 Task: Reply to email with the signature Daniel Baker with the subject 'Payment confirmation' from softage.1@softage.net with the message 'I need your input on the best way to handle a project issue that has arisen.' with CC to softage.5@softage.net with an attached document Feasibility_analysis.pdf
Action: Mouse moved to (786, 183)
Screenshot: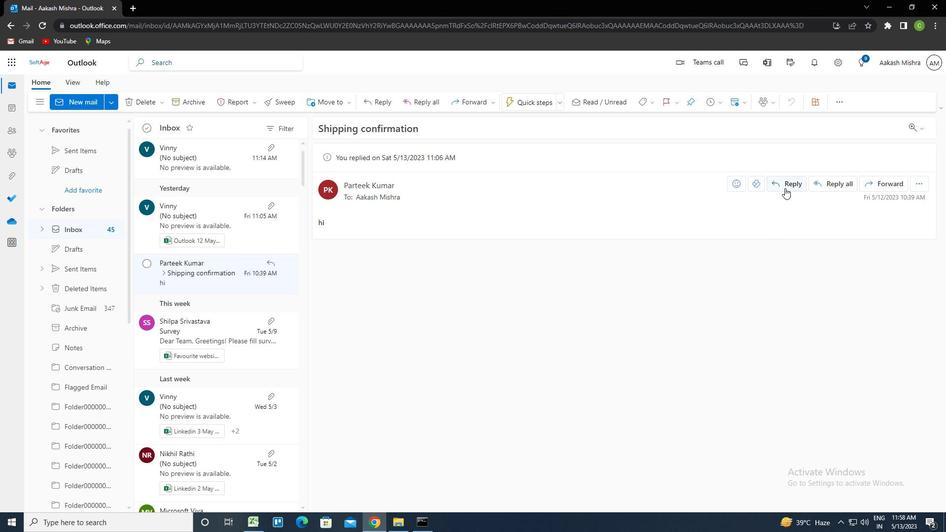 
Action: Mouse pressed left at (786, 183)
Screenshot: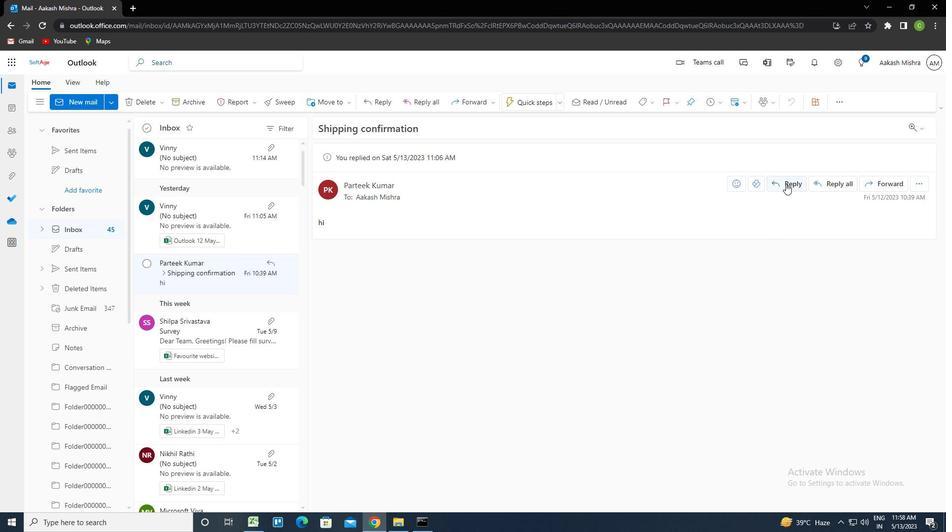 
Action: Mouse moved to (591, 103)
Screenshot: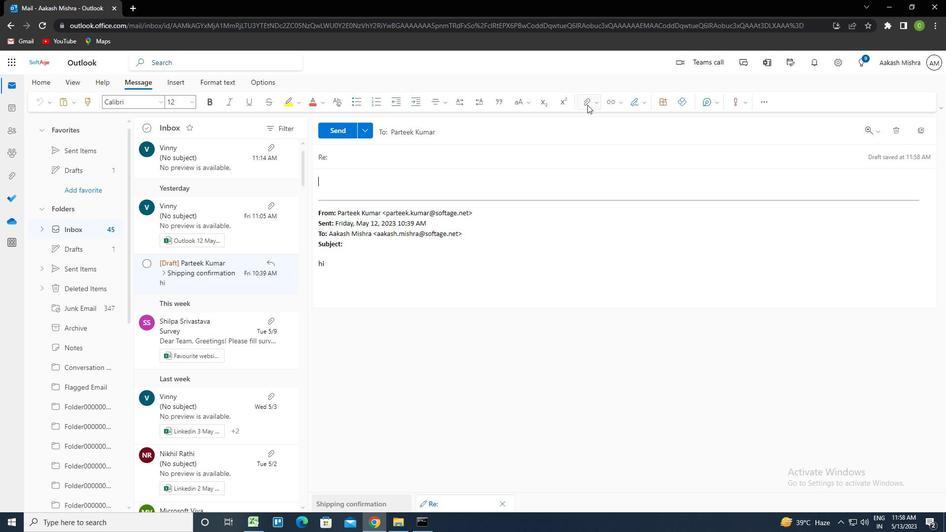 
Action: Mouse pressed left at (591, 103)
Screenshot: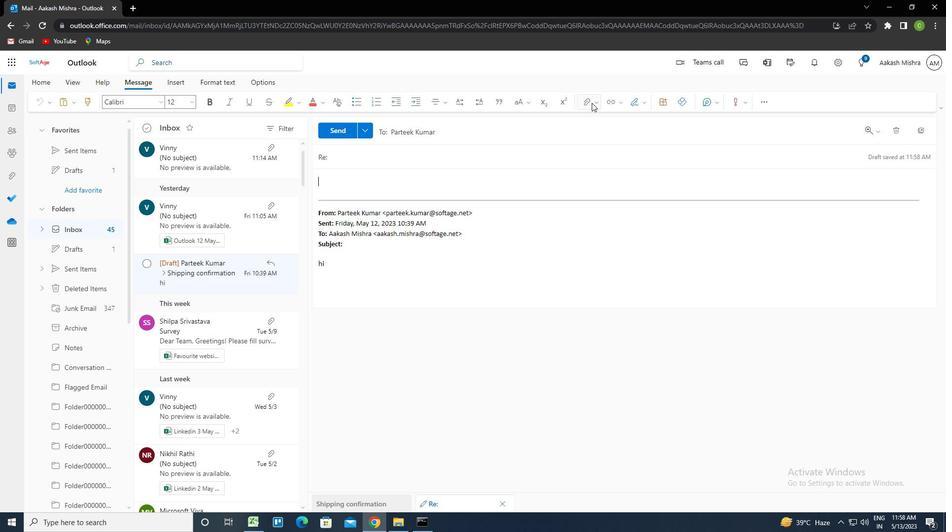 
Action: Mouse moved to (647, 104)
Screenshot: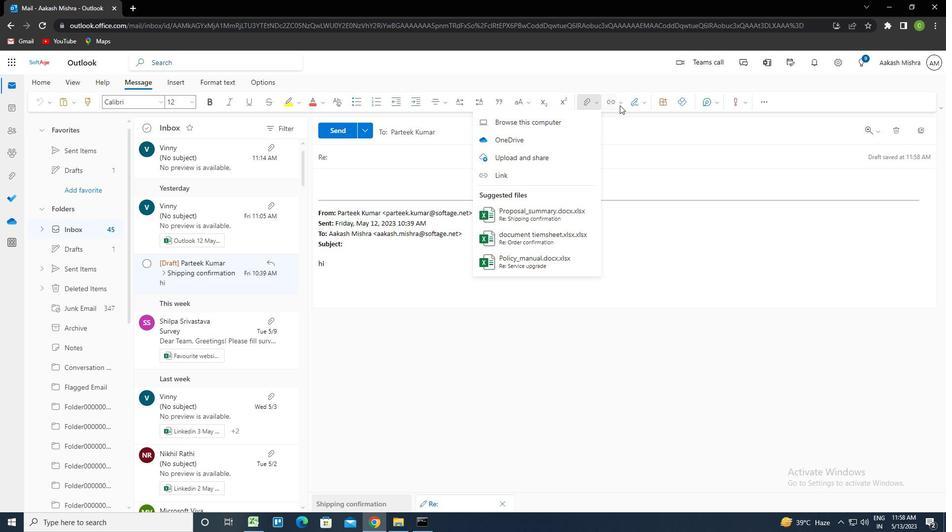 
Action: Mouse pressed left at (647, 104)
Screenshot: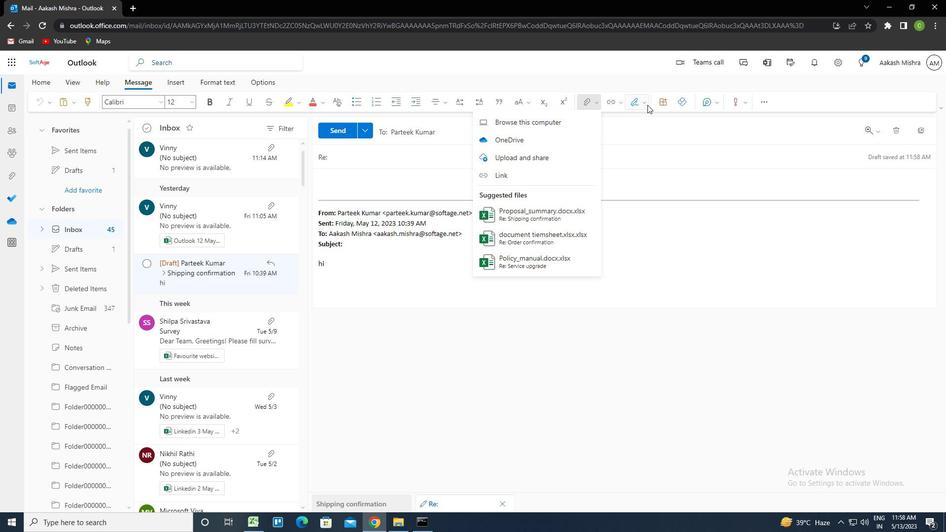 
Action: Mouse moved to (608, 142)
Screenshot: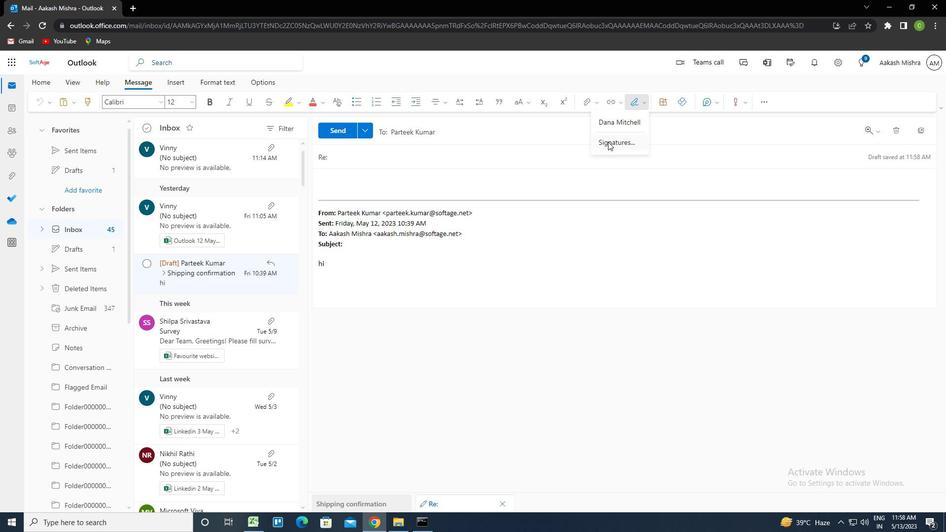
Action: Mouse pressed left at (608, 142)
Screenshot: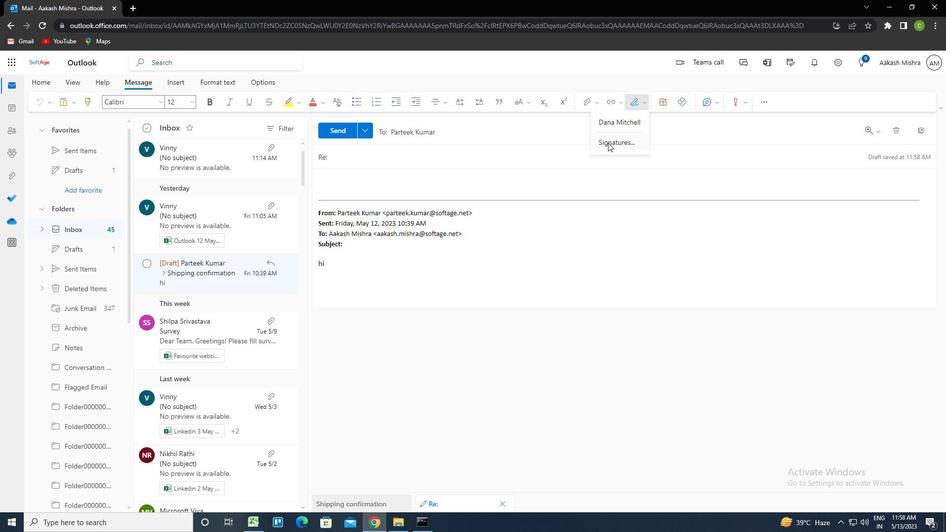 
Action: Mouse moved to (667, 184)
Screenshot: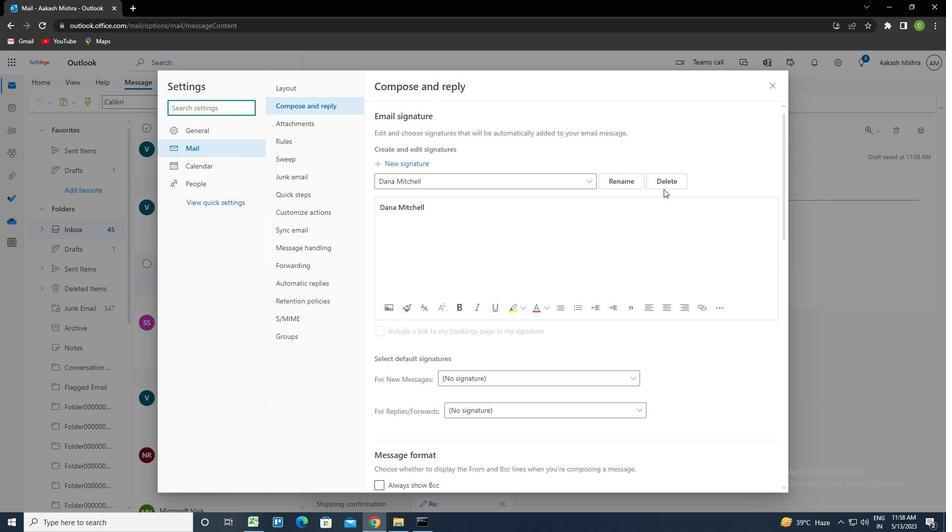 
Action: Mouse pressed left at (667, 184)
Screenshot: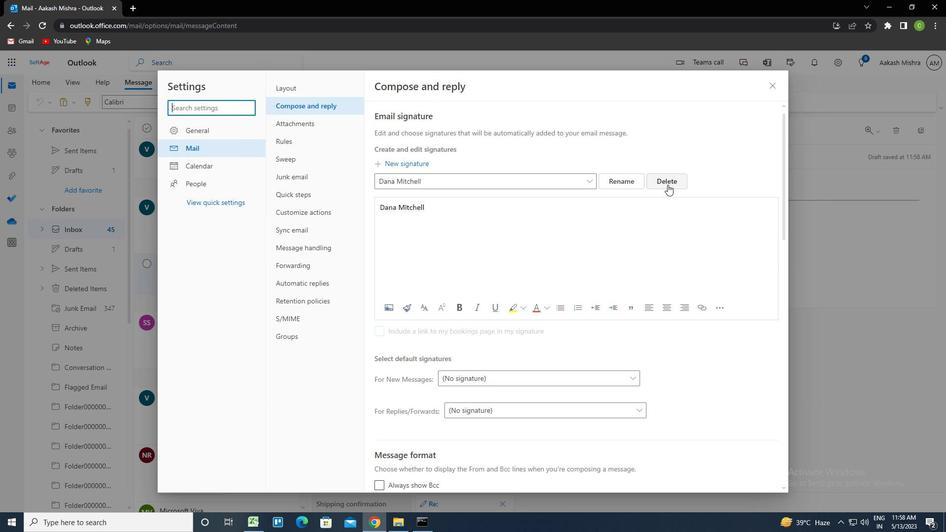 
Action: Mouse pressed left at (667, 184)
Screenshot: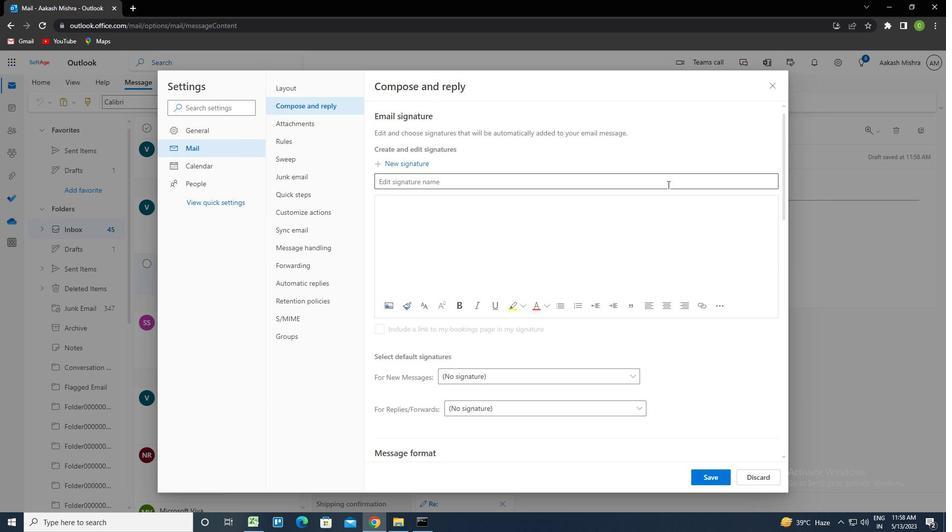
Action: Key pressed <Key.caps_lock>d<Key.caps_lock>aniek<Key.backspace>l<Key.space><Key.caps_lock>b<Key.caps_lock>aker<Key.tab><Key.caps_lock>d<Key.caps_lock>aniel<Key.space><Key.caps_lock>b<Key.caps_lock>aker
Screenshot: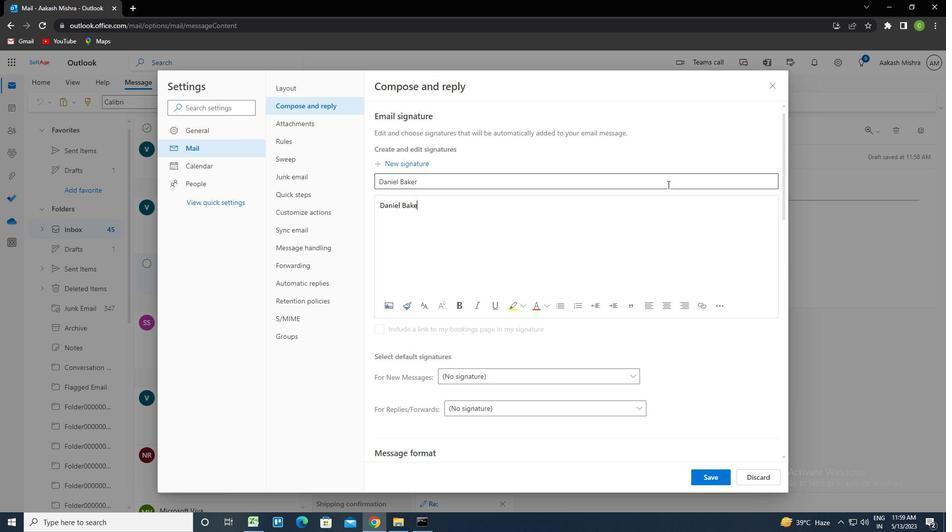 
Action: Mouse moved to (715, 485)
Screenshot: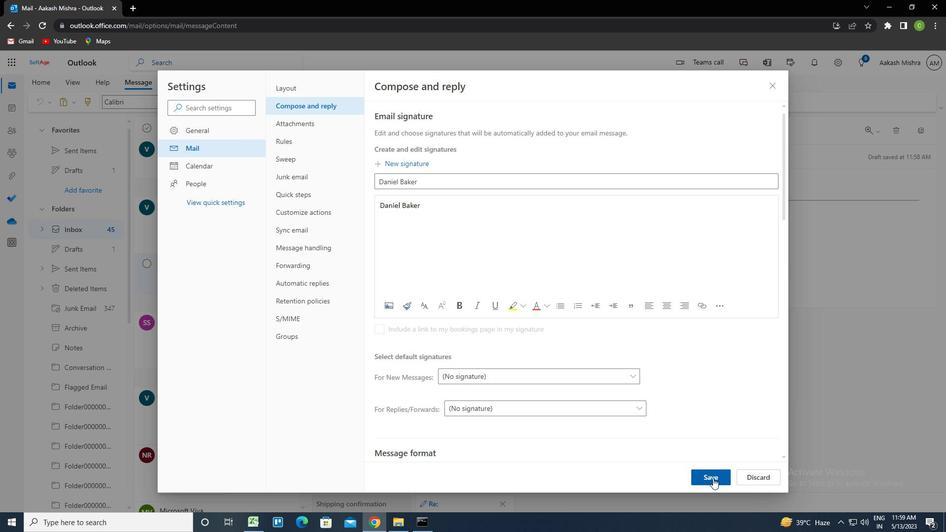 
Action: Mouse pressed left at (715, 485)
Screenshot: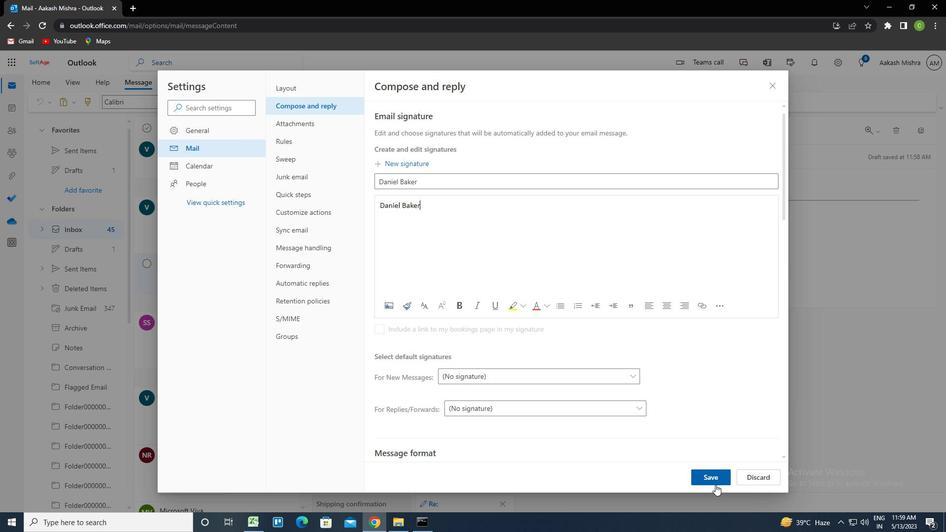 
Action: Mouse moved to (772, 89)
Screenshot: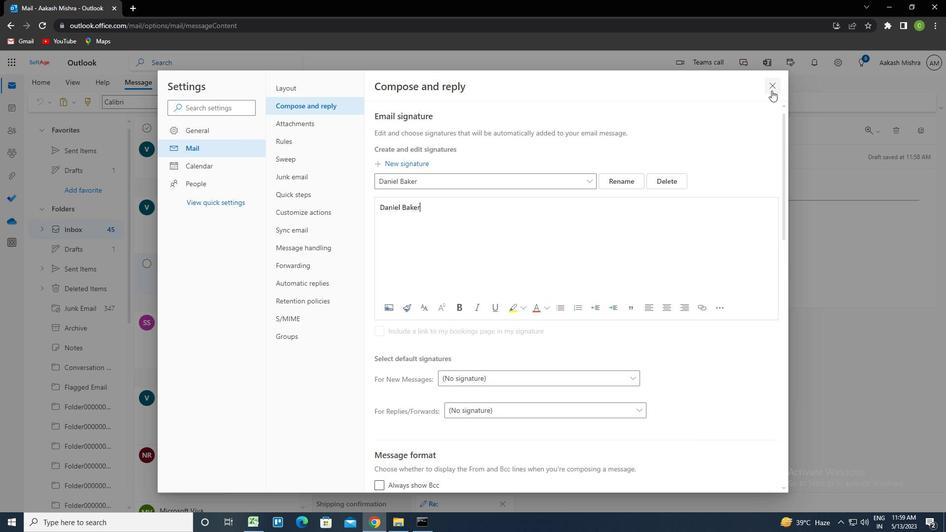 
Action: Mouse pressed left at (772, 89)
Screenshot: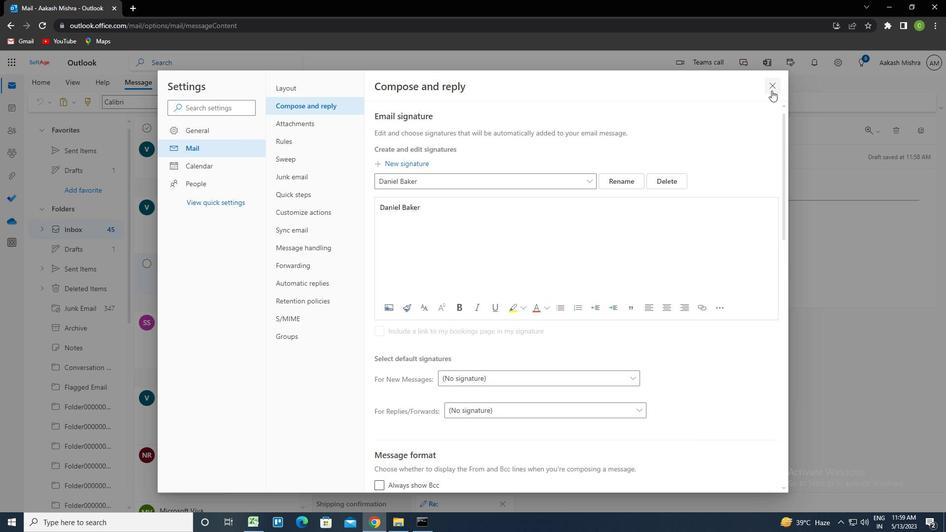 
Action: Mouse moved to (633, 102)
Screenshot: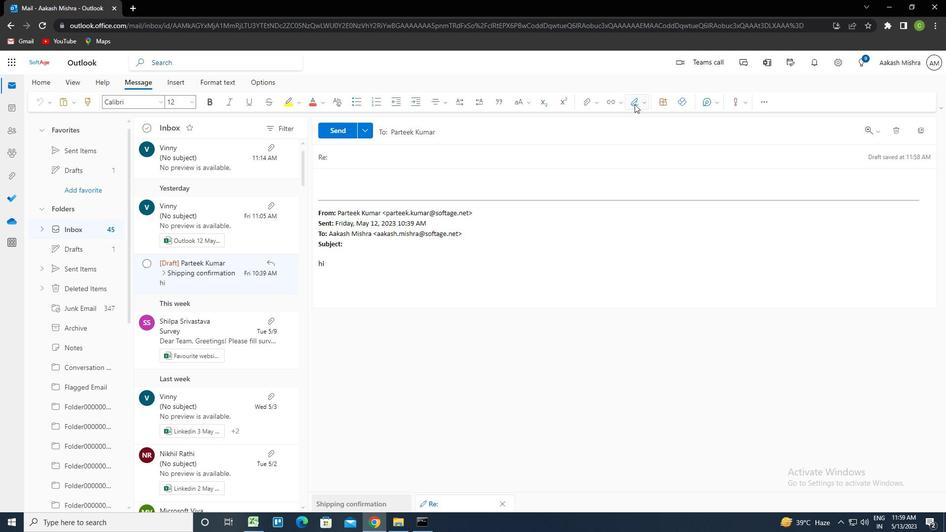 
Action: Mouse pressed left at (633, 102)
Screenshot: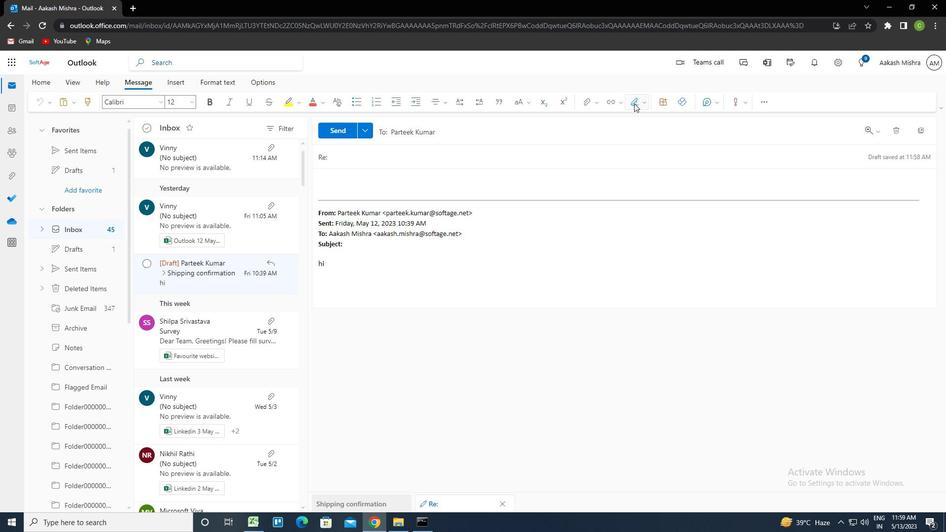 
Action: Mouse moved to (616, 128)
Screenshot: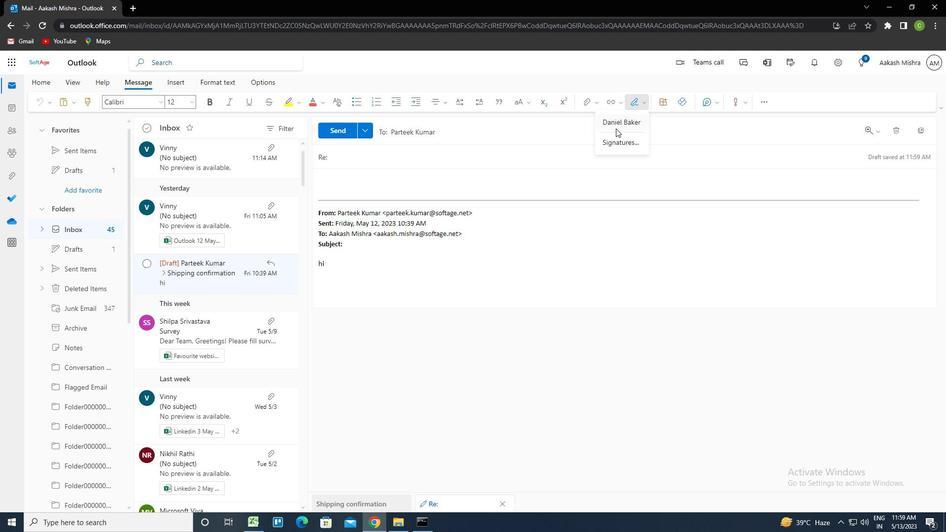 
Action: Mouse pressed left at (616, 128)
Screenshot: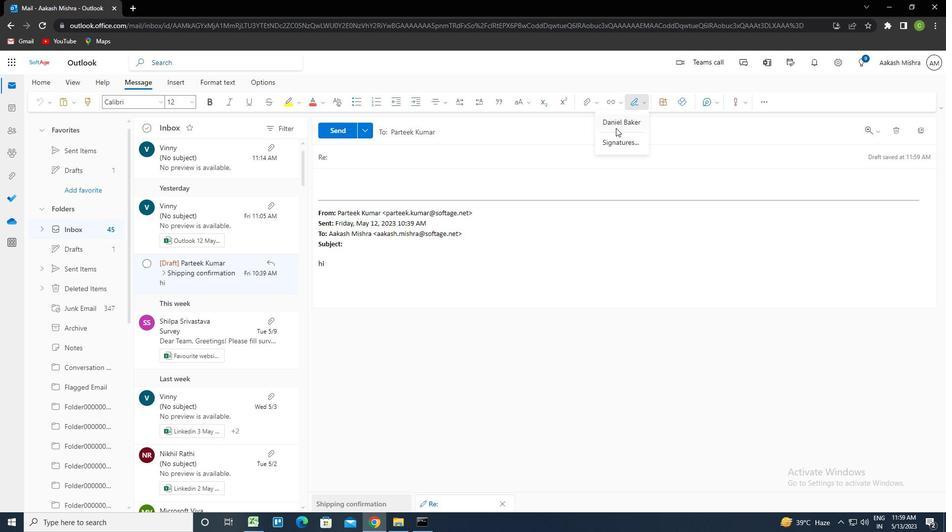 
Action: Mouse moved to (374, 160)
Screenshot: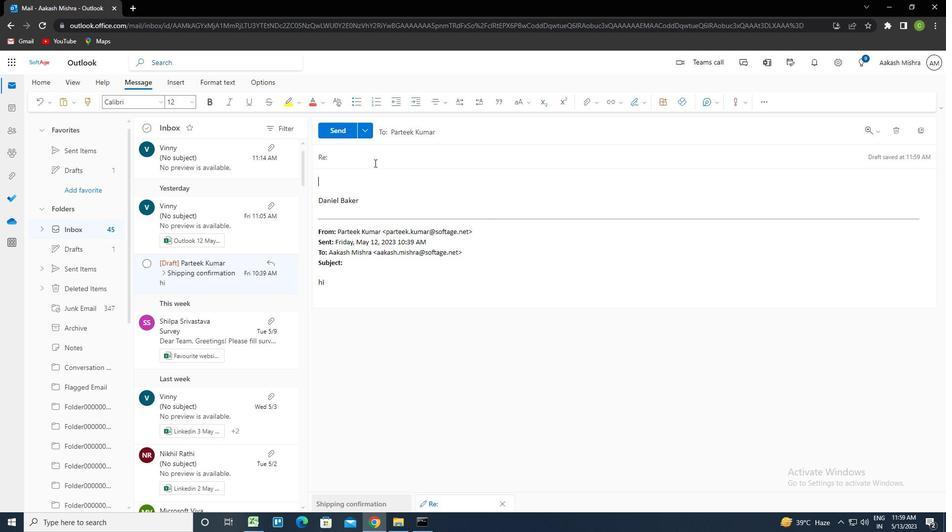 
Action: Mouse pressed left at (374, 160)
Screenshot: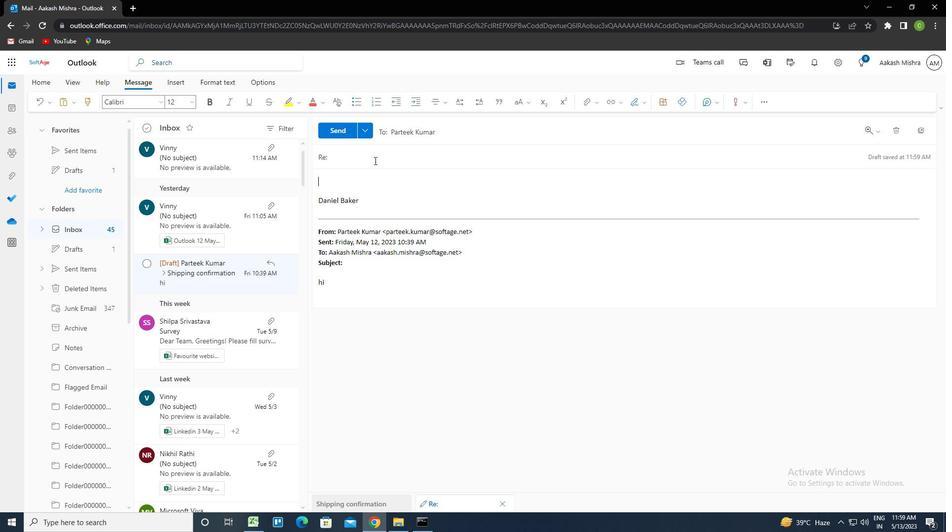 
Action: Key pressed <Key.shift><Key.caps_lock>P<Key.caps_lock>AYMENT<Key.space>CONFIRMTION<Key.tab>
Screenshot: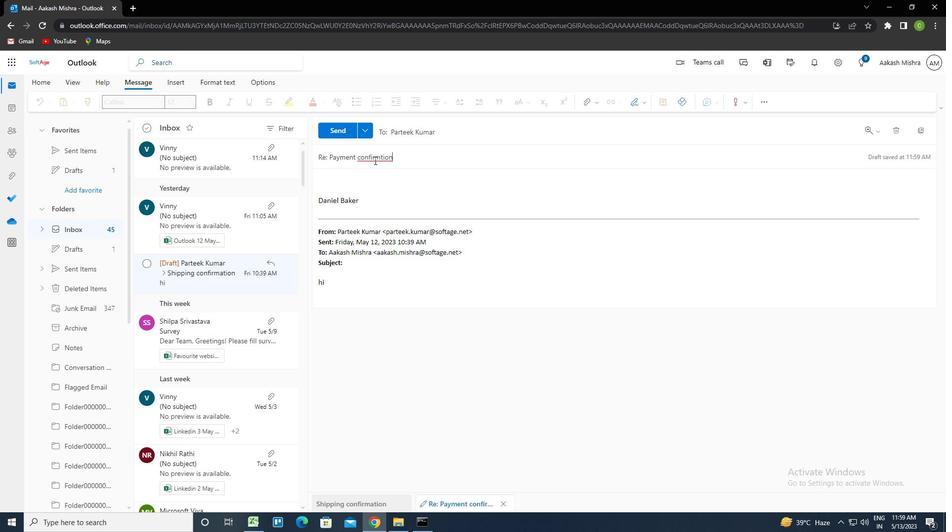 
Action: Mouse moved to (380, 162)
Screenshot: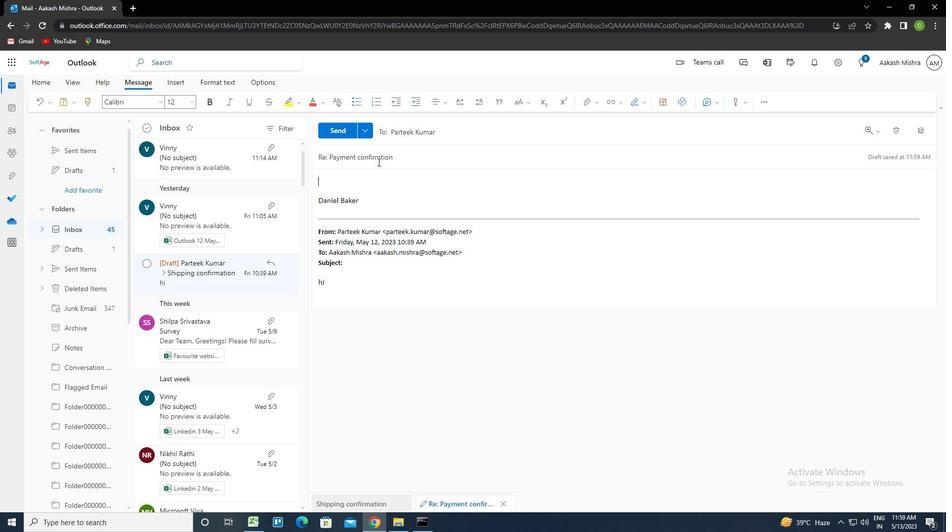
Action: Mouse pressed left at (380, 162)
Screenshot: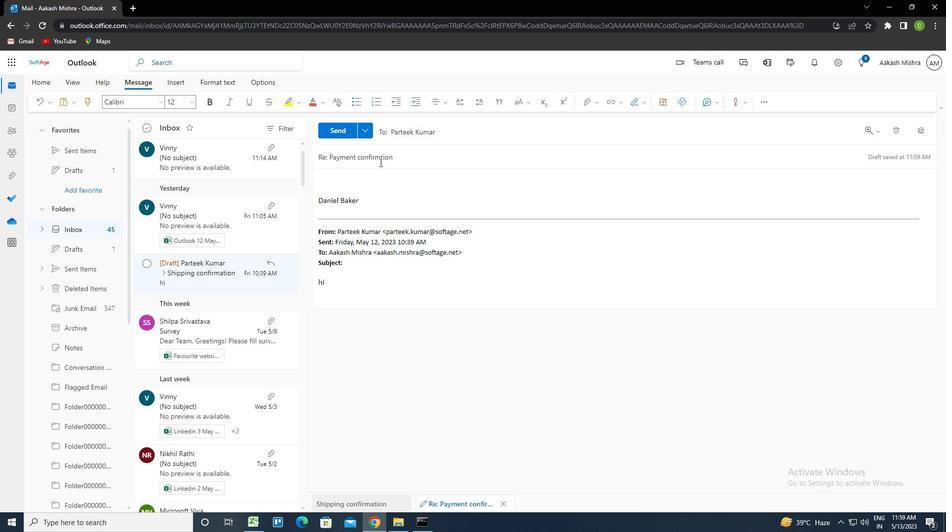 
Action: Mouse moved to (383, 166)
Screenshot: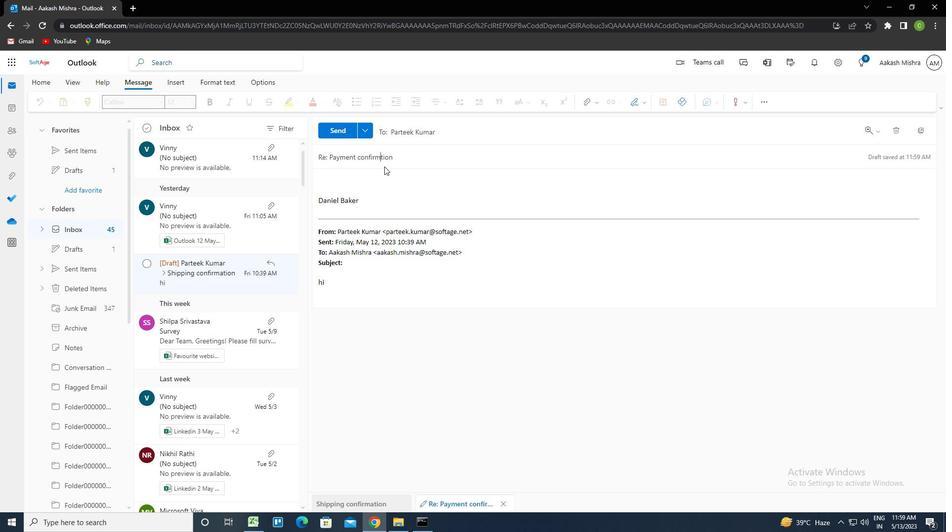 
Action: Key pressed A
Screenshot: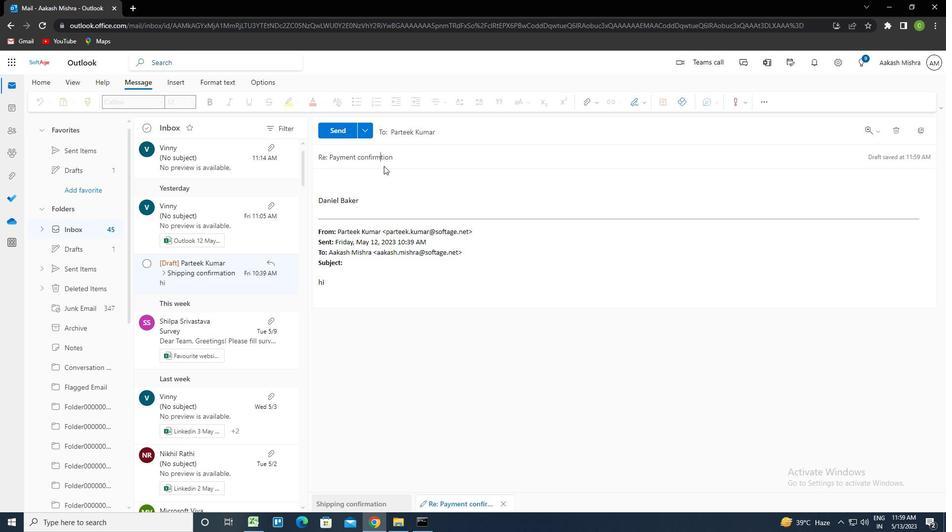 
Action: Mouse moved to (344, 174)
Screenshot: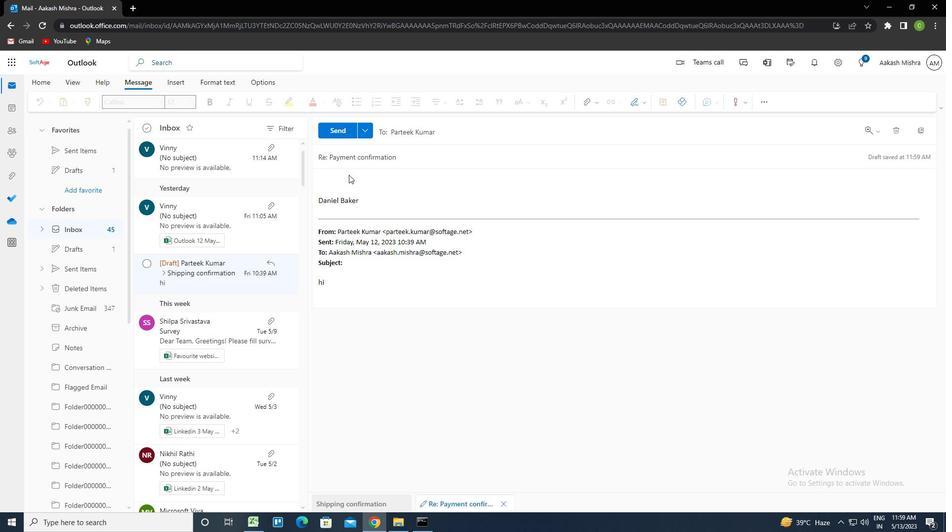 
Action: Mouse pressed left at (344, 174)
Screenshot: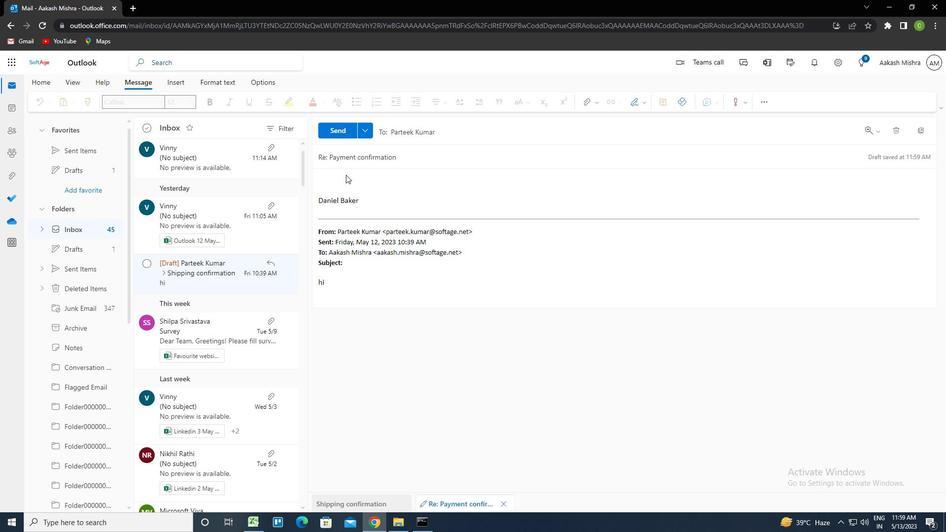
Action: Mouse moved to (410, 158)
Screenshot: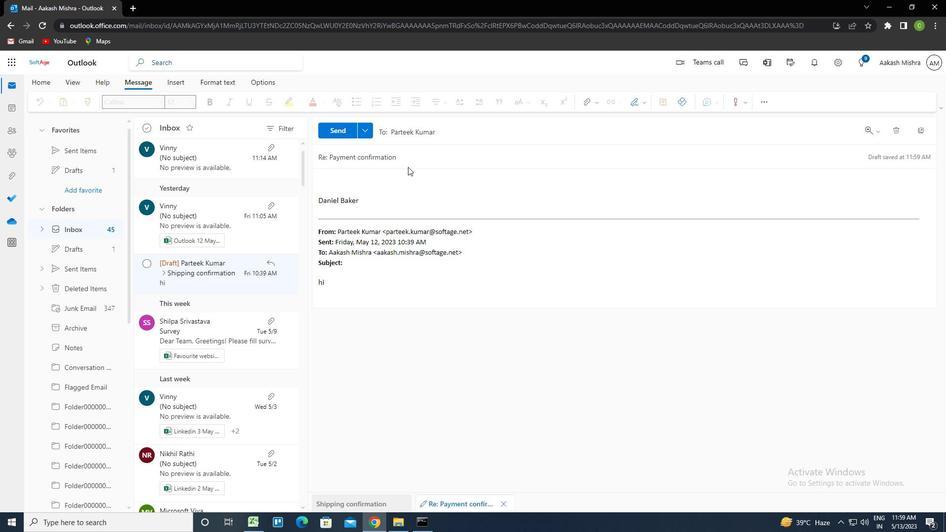 
Action: Mouse pressed left at (410, 158)
Screenshot: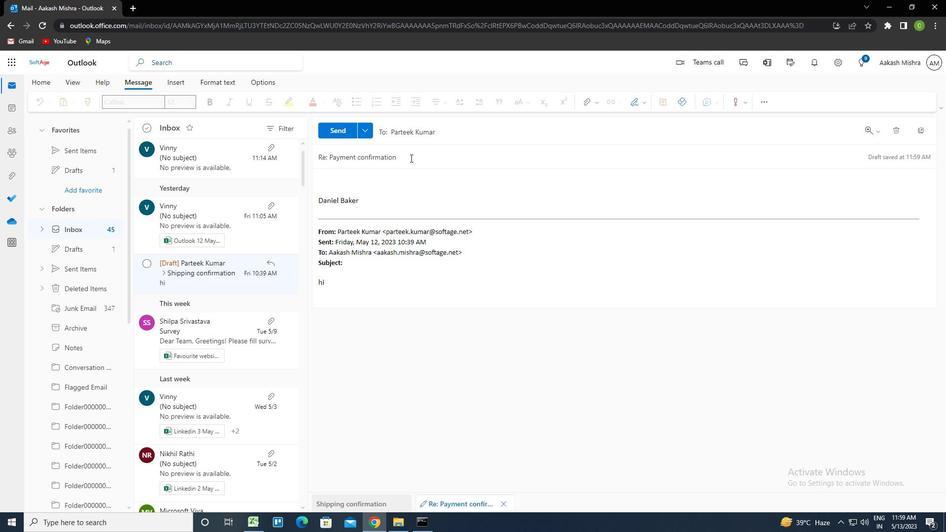 
Action: Key pressed <Key.tab><Key.caps_lock>I<Key.caps_lock><Key.space>NEED<Key.space>YOUR<Key.space>INPUT<Key.space>ON<Key.space>THE<Key.space>BEST<Key.space>WAY<Key.space>TO<Key.space>HANDLE<Key.space>A<Key.space>PROJECT<Key.space>ISSUE<Key.space>THAT<Key.space>HAS<Key.space>ARISEN
Screenshot: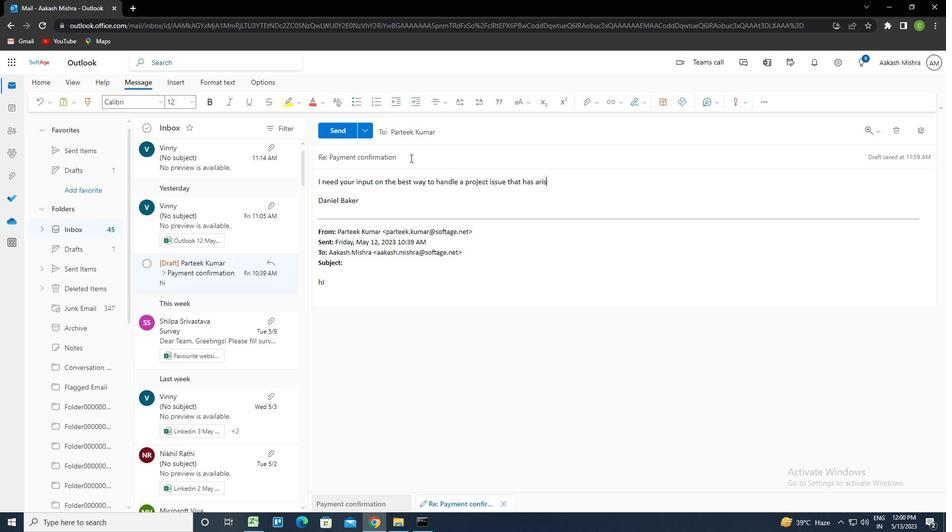 
Action: Mouse moved to (459, 135)
Screenshot: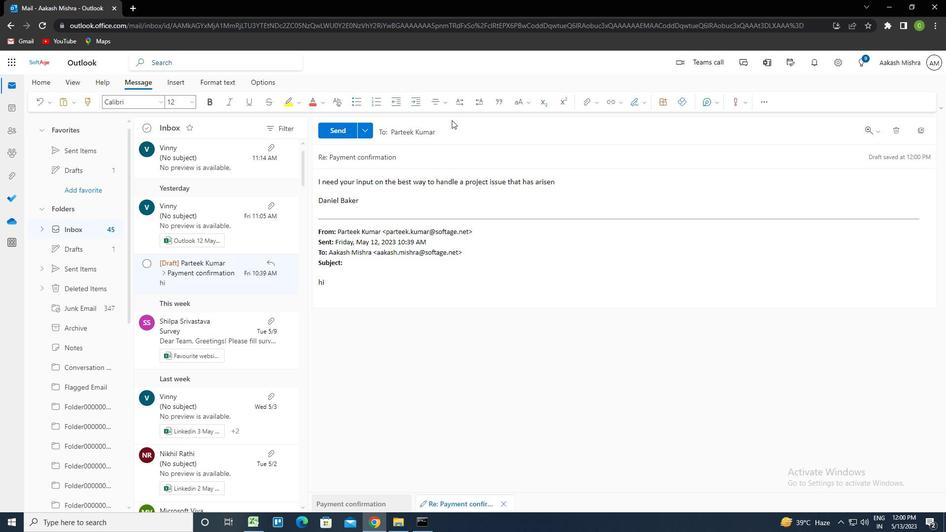 
Action: Mouse pressed left at (459, 135)
Screenshot: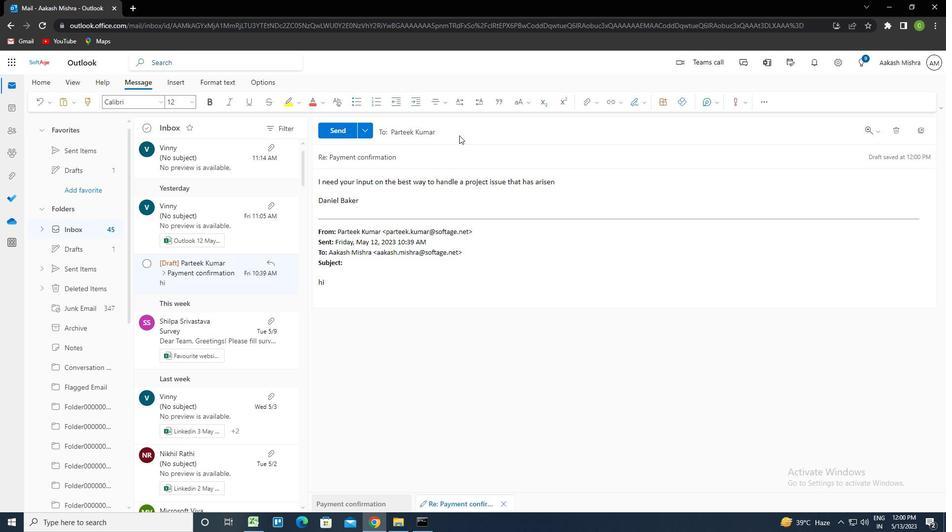 
Action: Mouse moved to (399, 181)
Screenshot: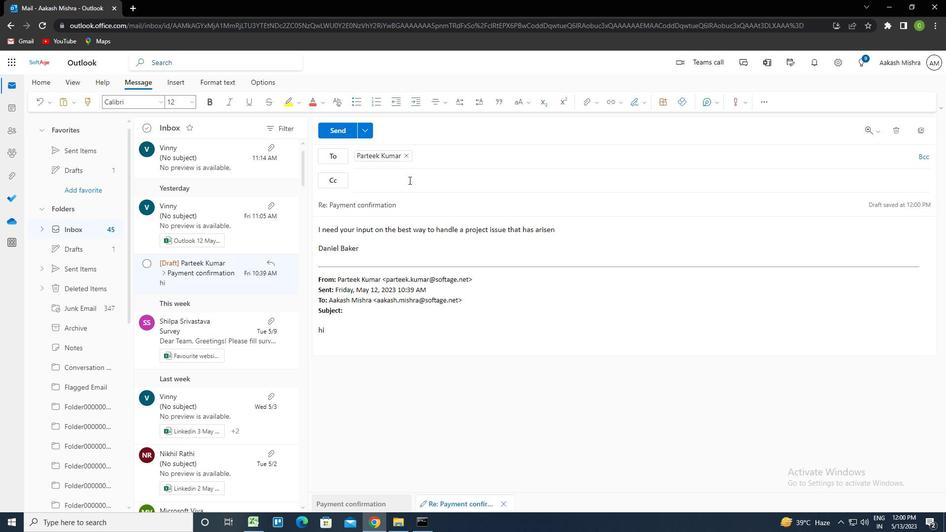 
Action: Mouse pressed left at (399, 181)
Screenshot: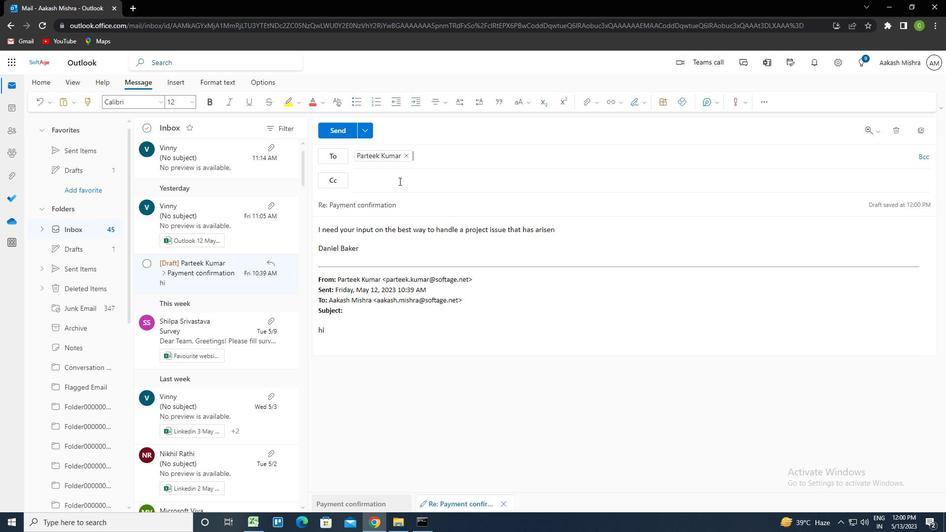 
Action: Key pressed SOFTAGE.5<Key.shift>@SOFTAGE.NET<Key.down><Key.enter>
Screenshot: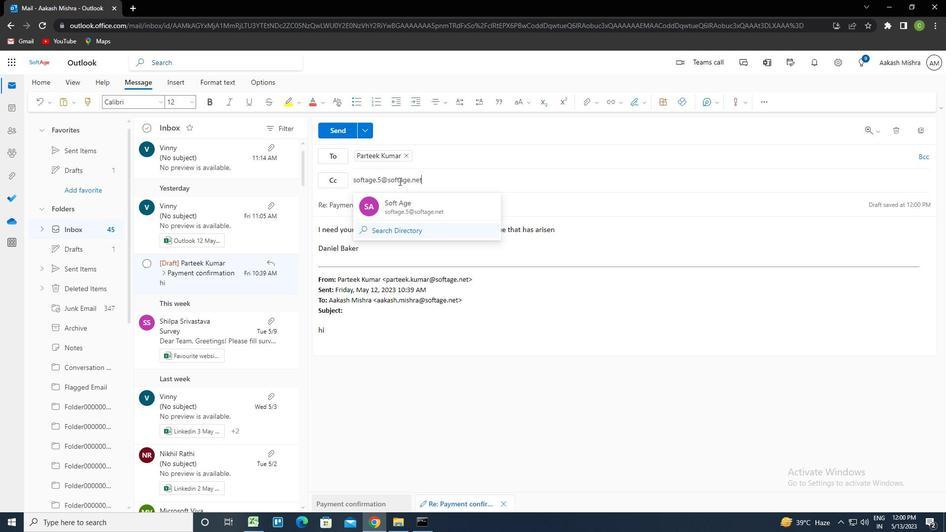 
Action: Mouse moved to (427, 210)
Screenshot: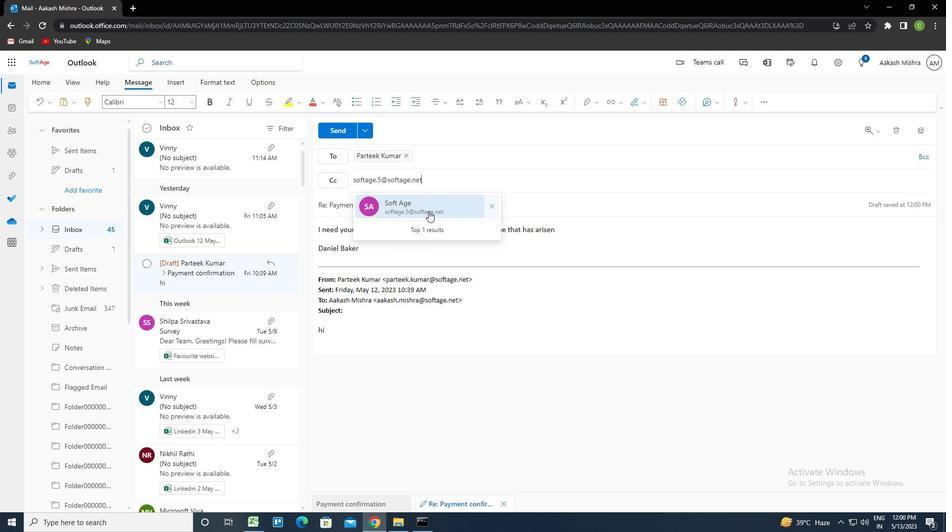 
Action: Mouse pressed left at (427, 210)
Screenshot: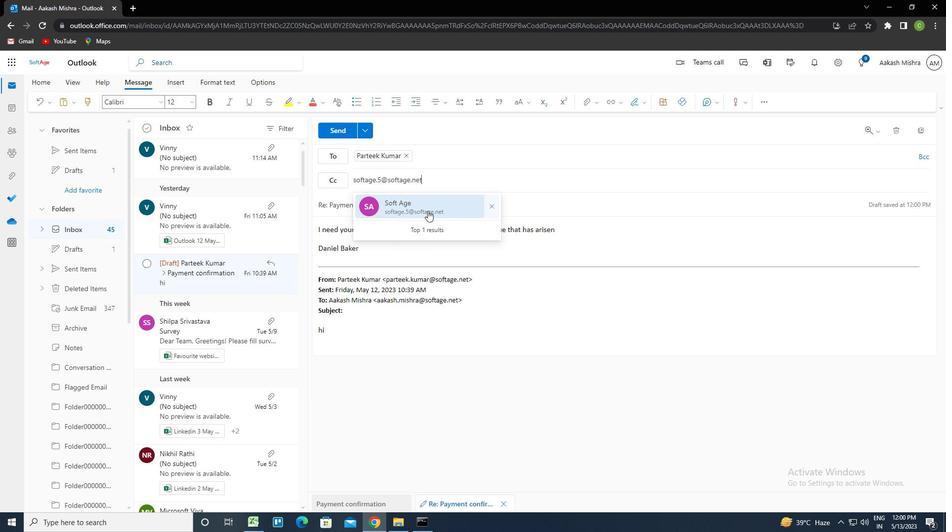 
Action: Mouse moved to (595, 101)
Screenshot: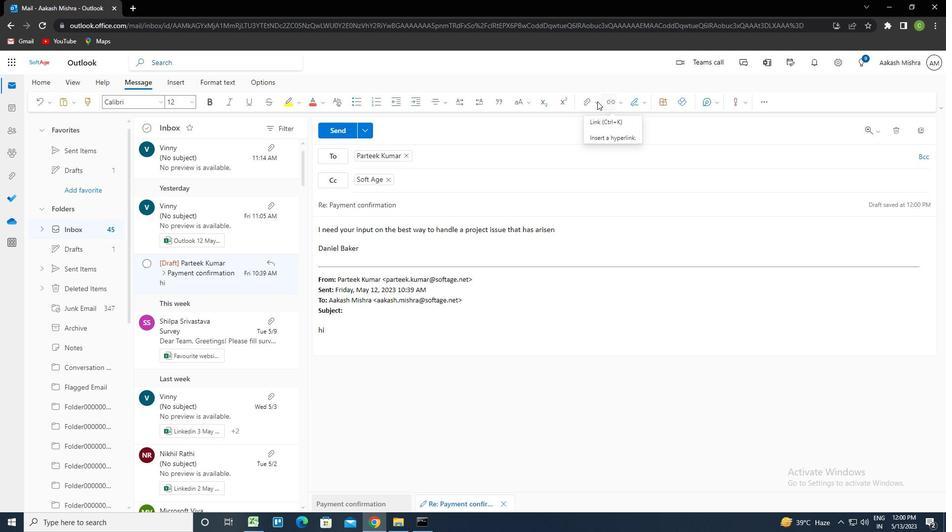 
Action: Mouse pressed left at (595, 101)
Screenshot: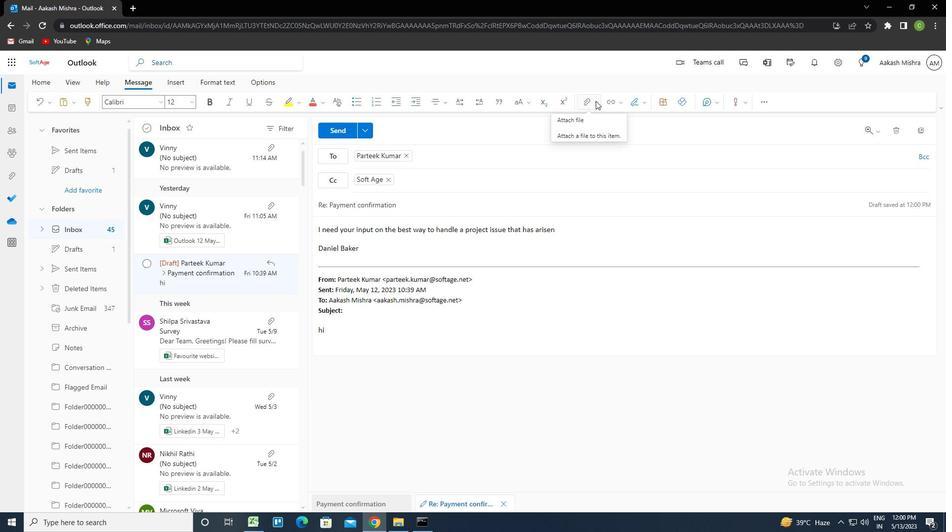 
Action: Mouse moved to (570, 121)
Screenshot: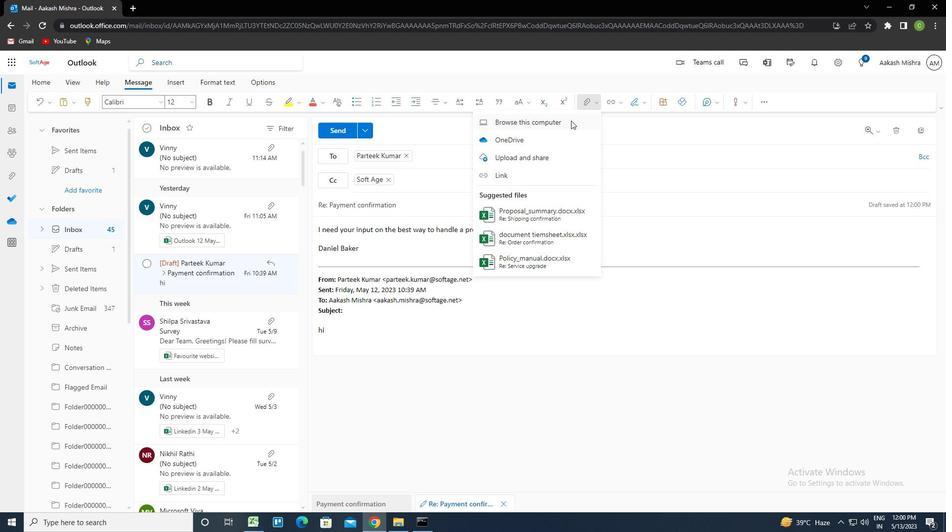 
Action: Mouse pressed left at (570, 121)
Screenshot: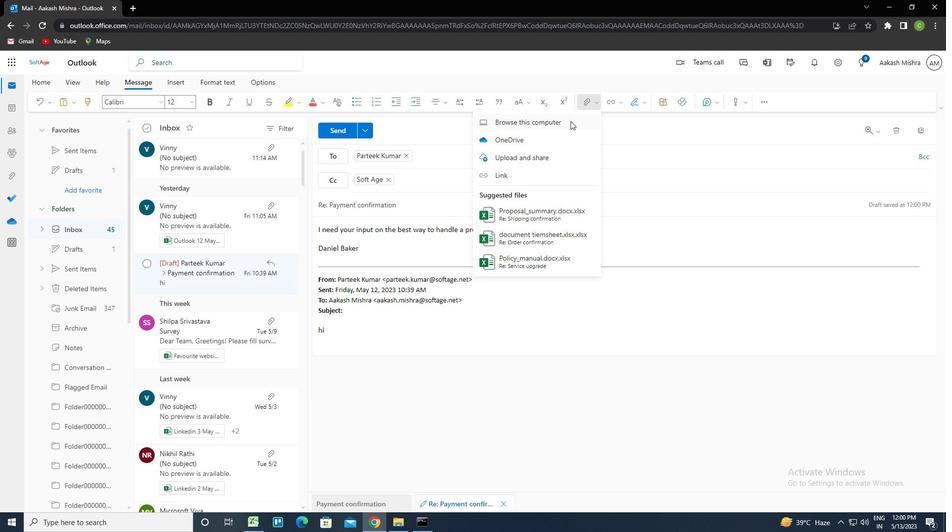 
Action: Mouse moved to (182, 132)
Screenshot: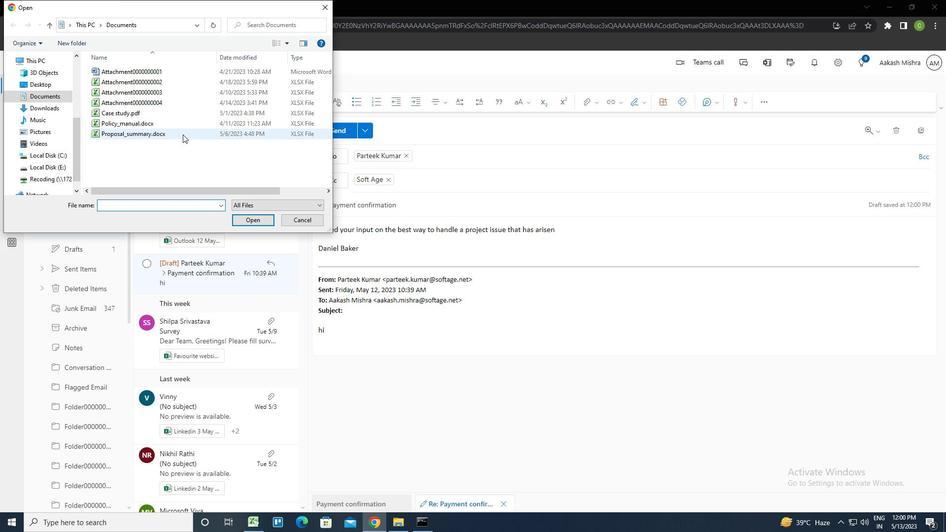 
Action: Mouse pressed left at (182, 132)
Screenshot: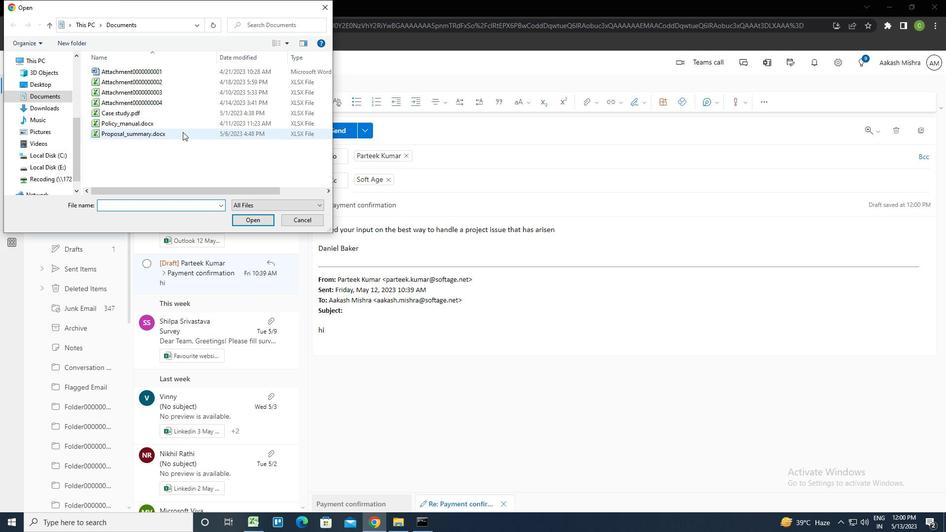 
Action: Key pressed <Key.f2><Key.caps_lock>F<Key.caps_lock>EASIBILITY<Key.shift_r>_ANALYSIS.PDF
Screenshot: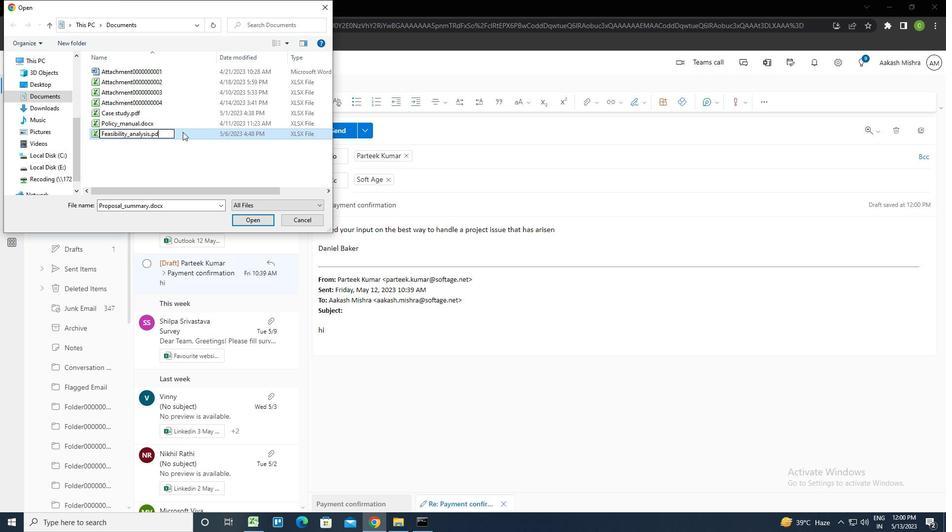 
Action: Mouse pressed left at (182, 132)
Screenshot: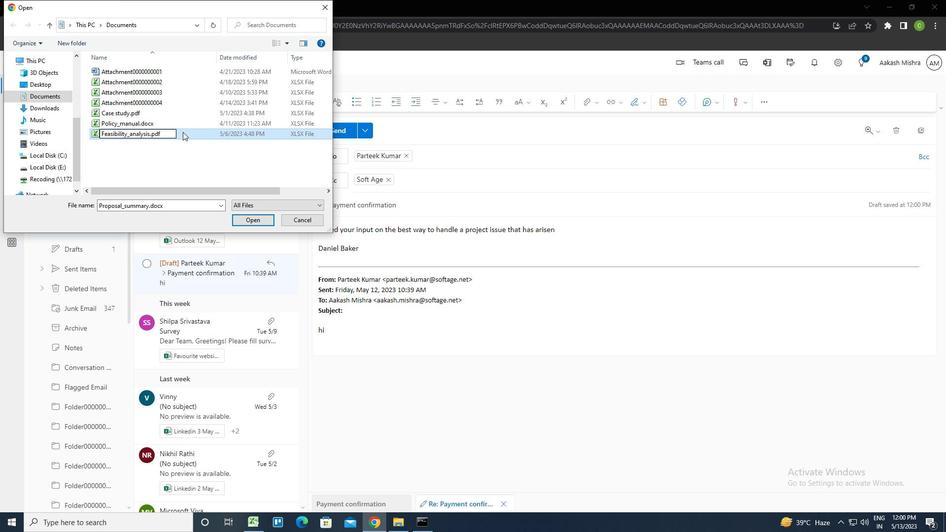 
Action: Mouse pressed left at (182, 132)
Screenshot: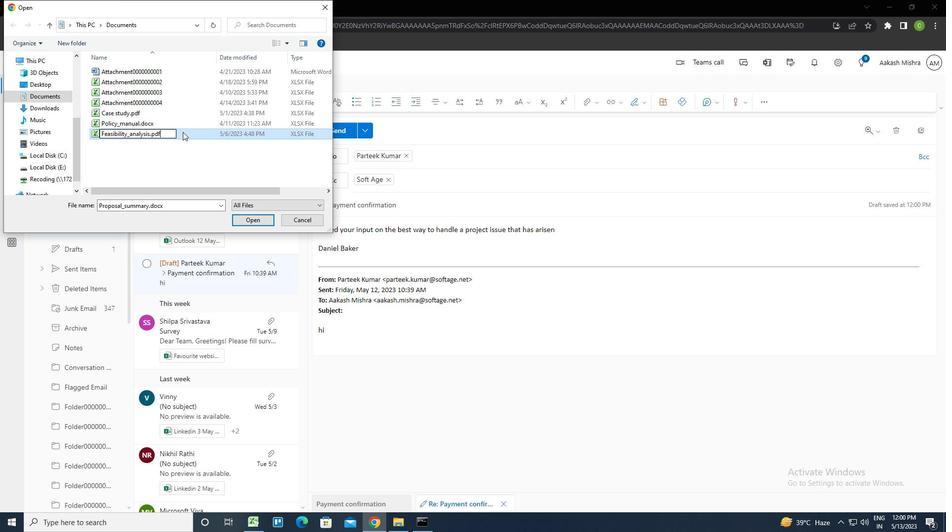 
Action: Mouse moved to (342, 130)
Screenshot: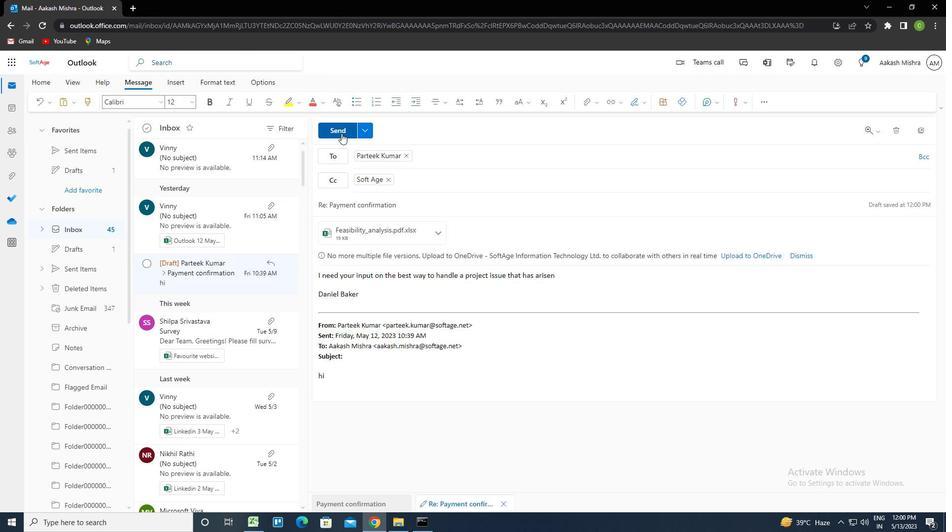 
Action: Mouse pressed left at (342, 130)
Screenshot: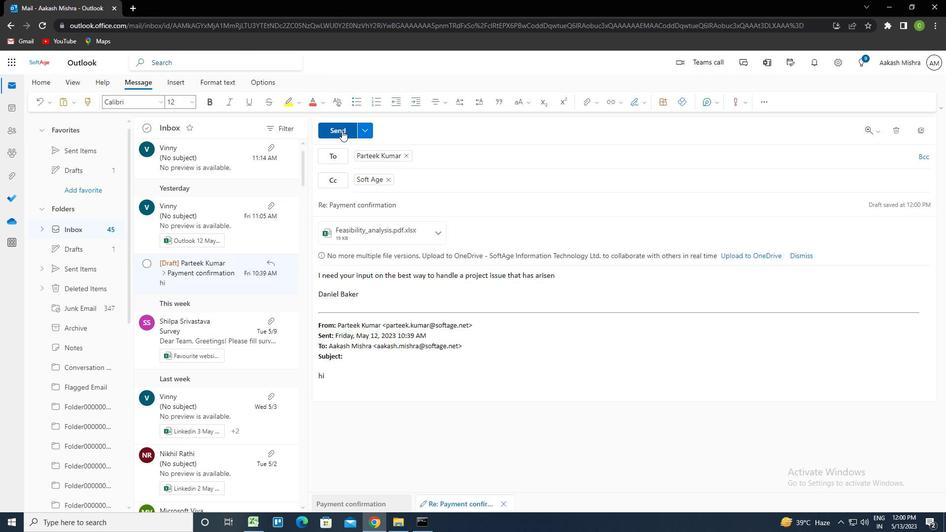 
Action: Mouse moved to (424, 396)
Screenshot: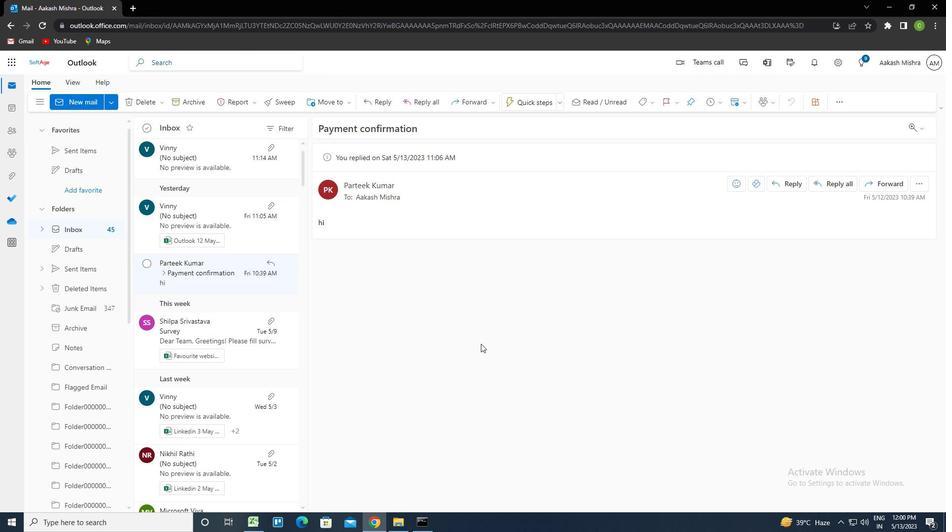 
